 Task: Add Description DS0008 to Card Card0008 in Board Board0002 in Development in Trello
Action: Mouse moved to (516, 50)
Screenshot: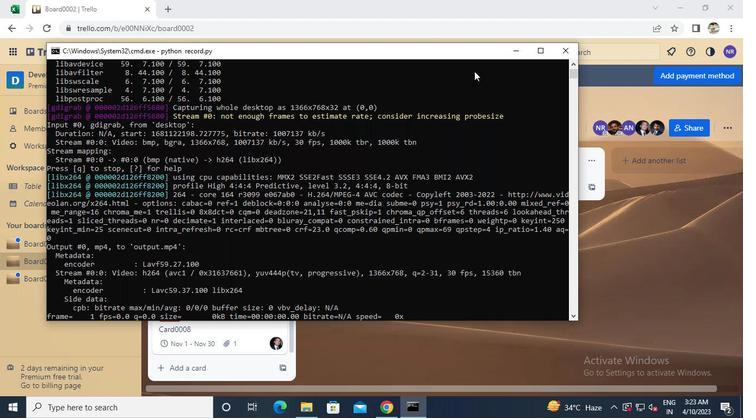 
Action: Mouse pressed left at (516, 50)
Screenshot: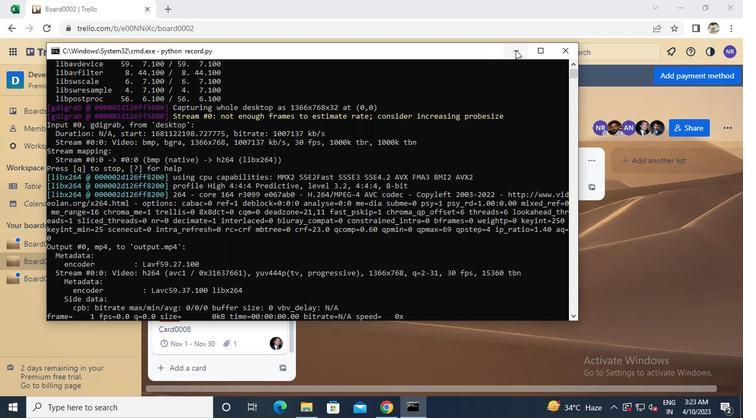 
Action: Mouse moved to (225, 318)
Screenshot: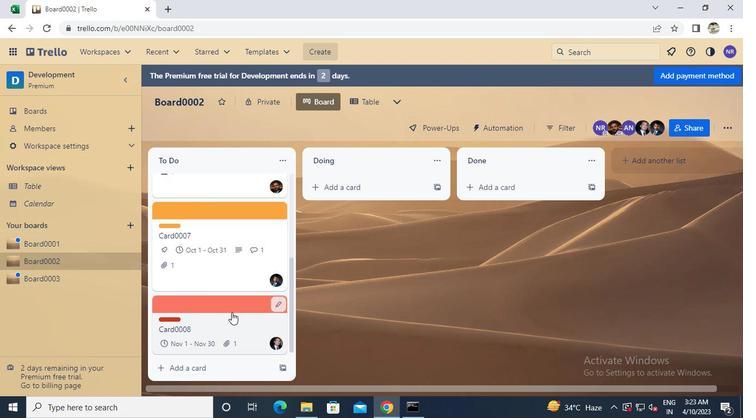 
Action: Mouse pressed left at (225, 318)
Screenshot: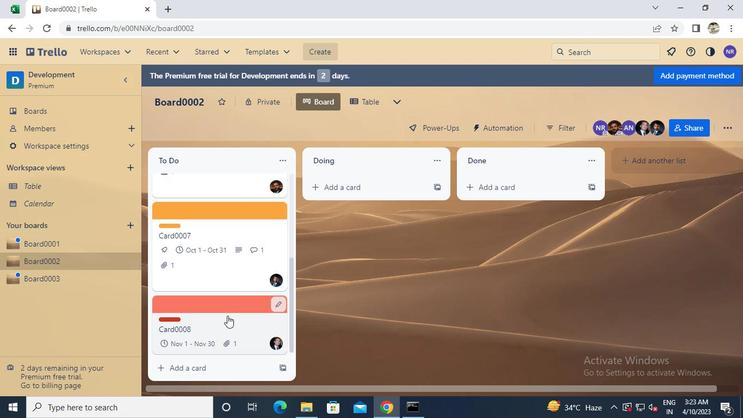 
Action: Mouse moved to (234, 303)
Screenshot: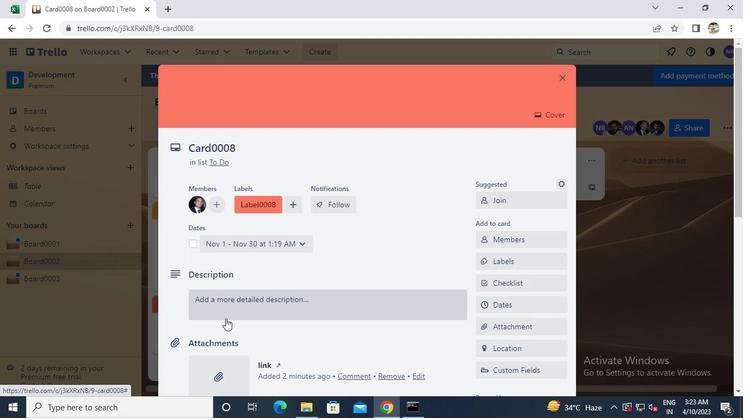 
Action: Mouse pressed left at (234, 303)
Screenshot: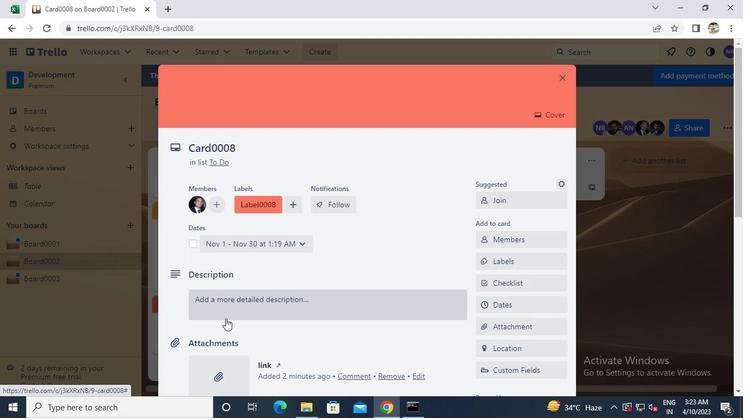 
Action: Keyboard Key.caps_lock
Screenshot: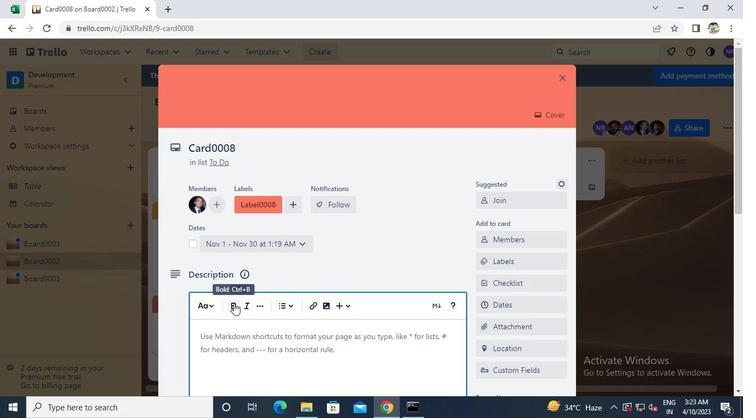 
Action: Keyboard d
Screenshot: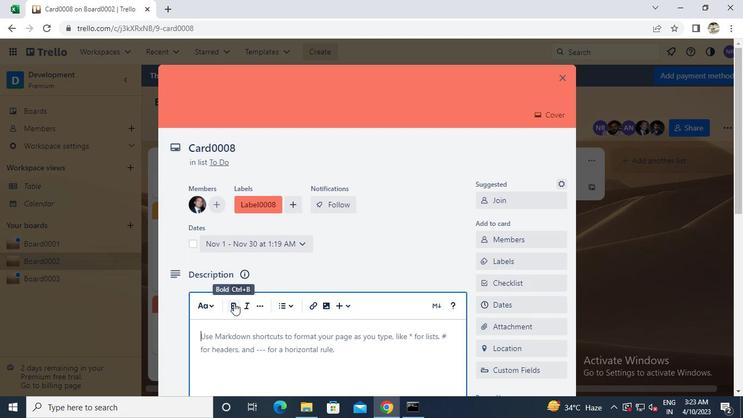 
Action: Keyboard s
Screenshot: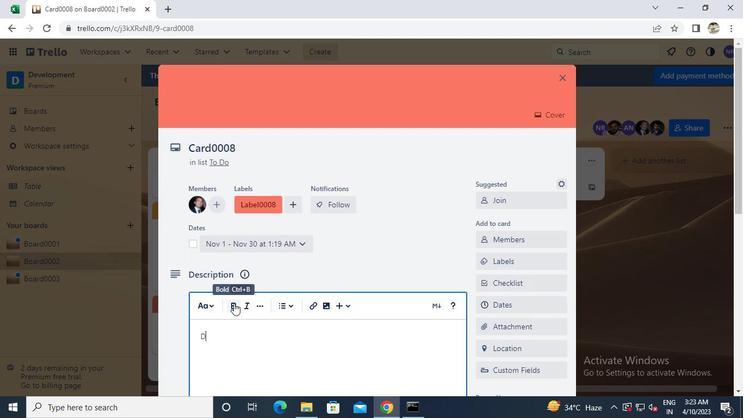 
Action: Keyboard 0
Screenshot: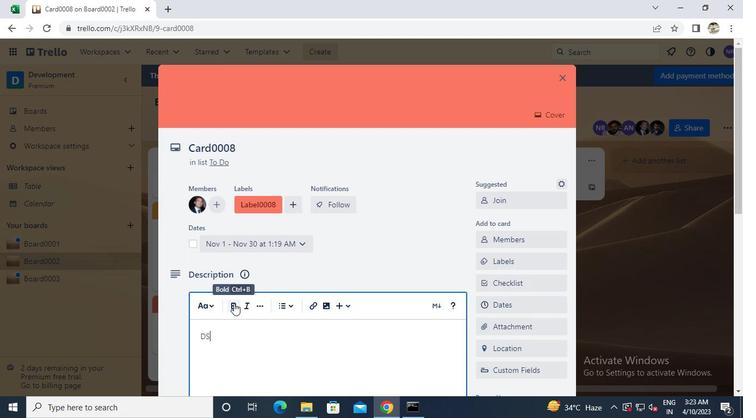 
Action: Keyboard 0
Screenshot: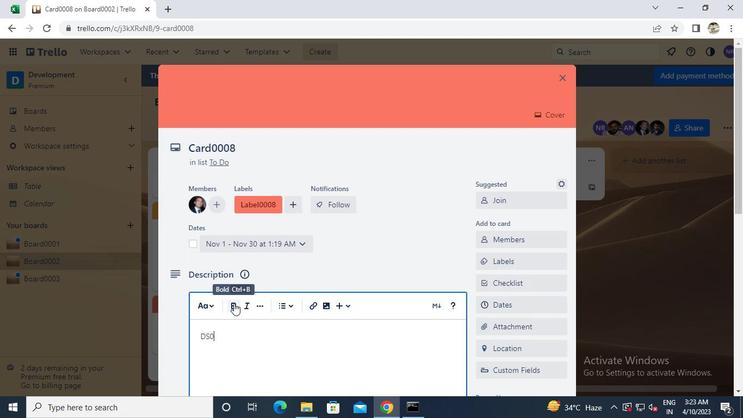 
Action: Keyboard 0
Screenshot: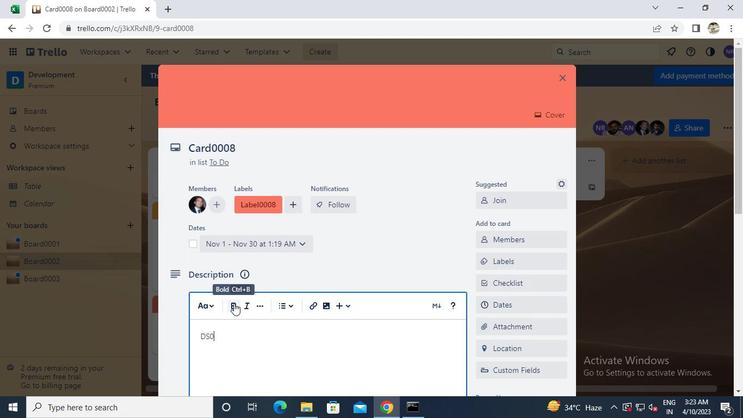 
Action: Keyboard 8
Screenshot: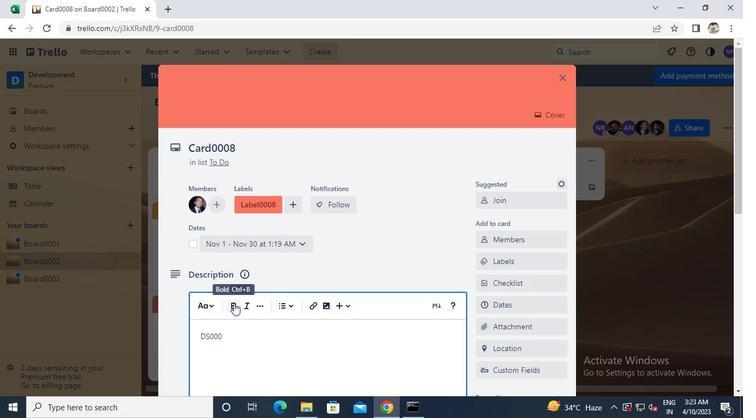 
Action: Mouse moved to (197, 292)
Screenshot: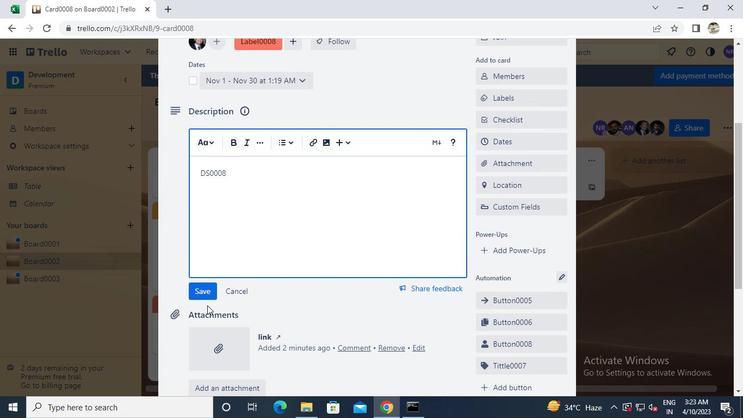
Action: Mouse pressed left at (197, 292)
Screenshot: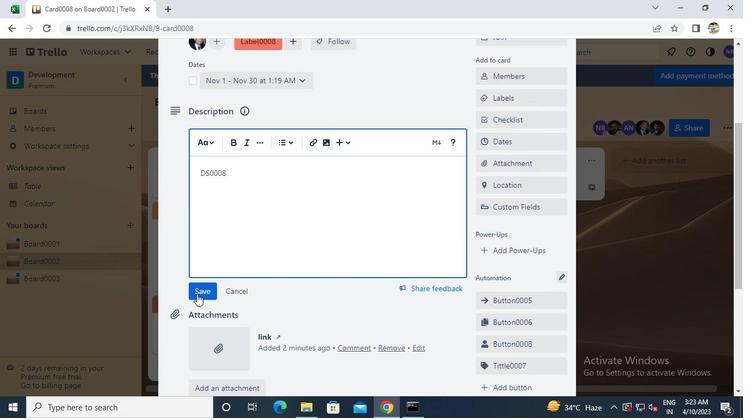 
Action: Mouse moved to (413, 417)
Screenshot: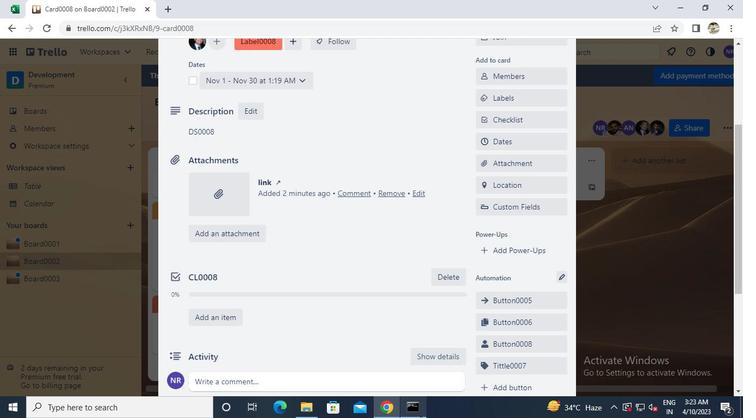 
Action: Mouse pressed left at (413, 417)
Screenshot: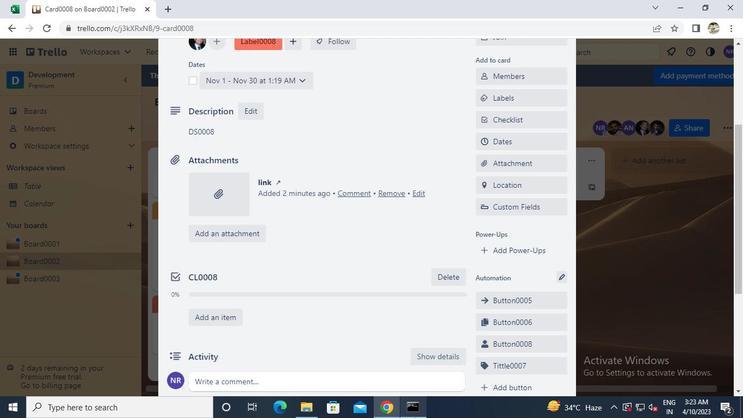 
Action: Mouse moved to (557, 52)
Screenshot: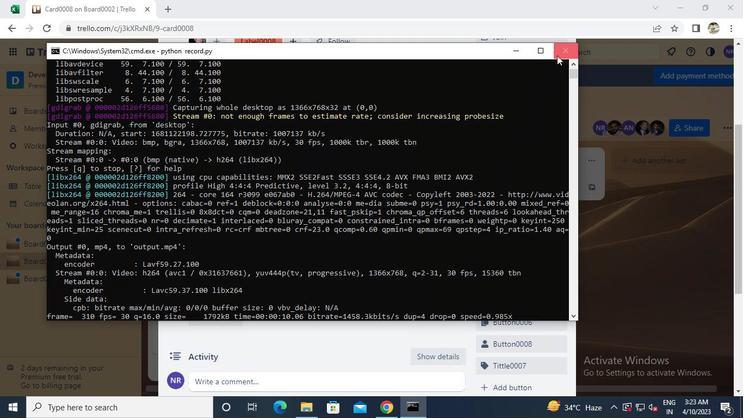 
Action: Mouse pressed left at (557, 52)
Screenshot: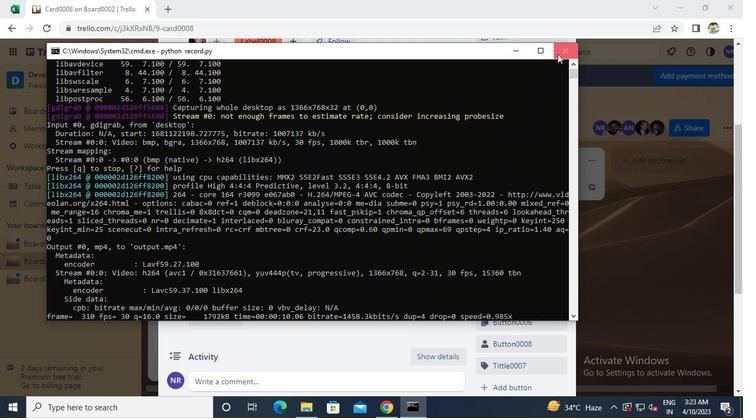 
